 Task: Create a new send/receive group in Microsoft Outlook and configure its settings.
Action: Mouse moved to (48, 23)
Screenshot: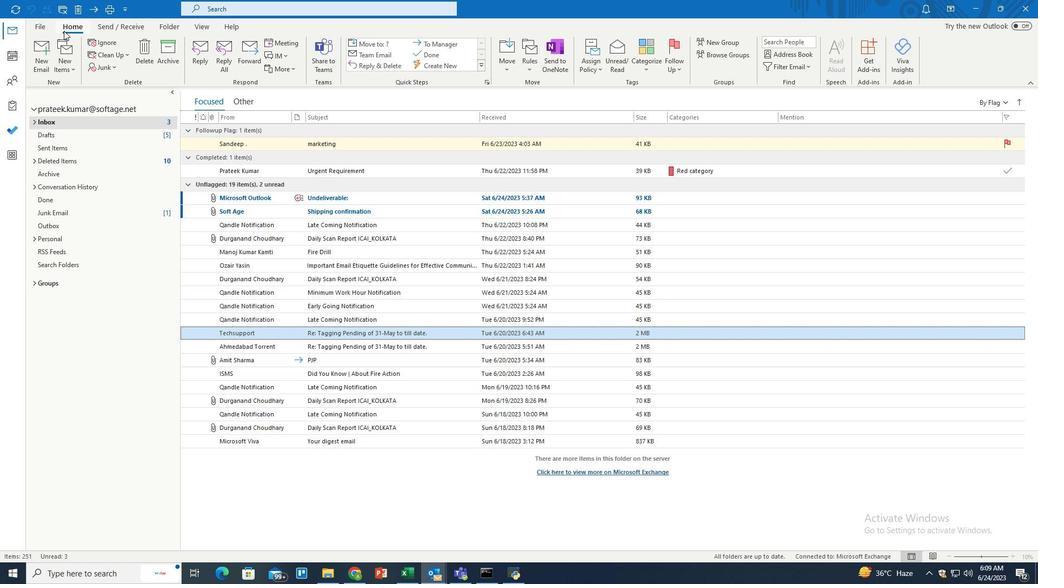 
Action: Mouse pressed left at (48, 23)
Screenshot: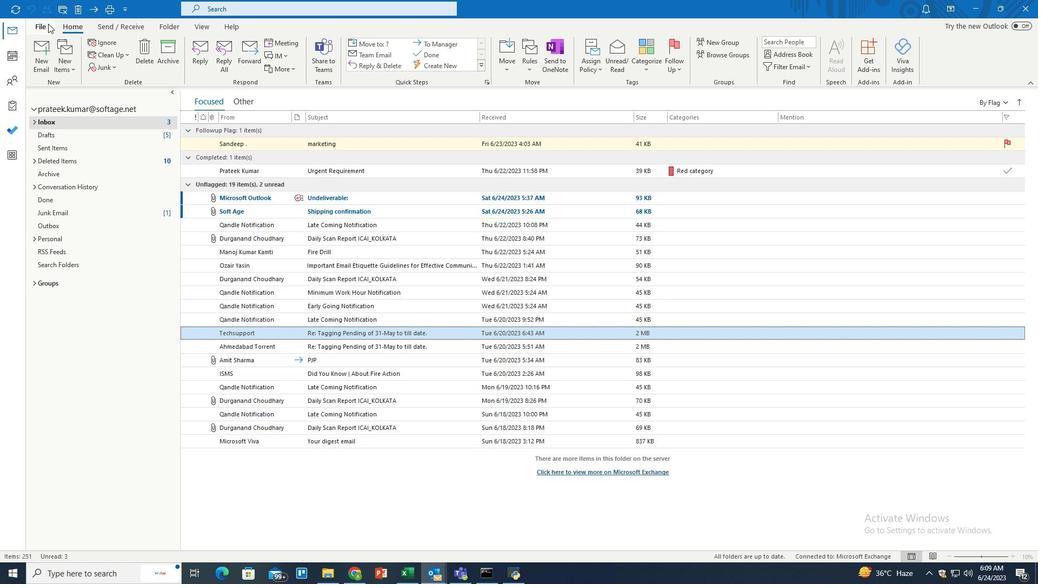 
Action: Mouse moved to (34, 518)
Screenshot: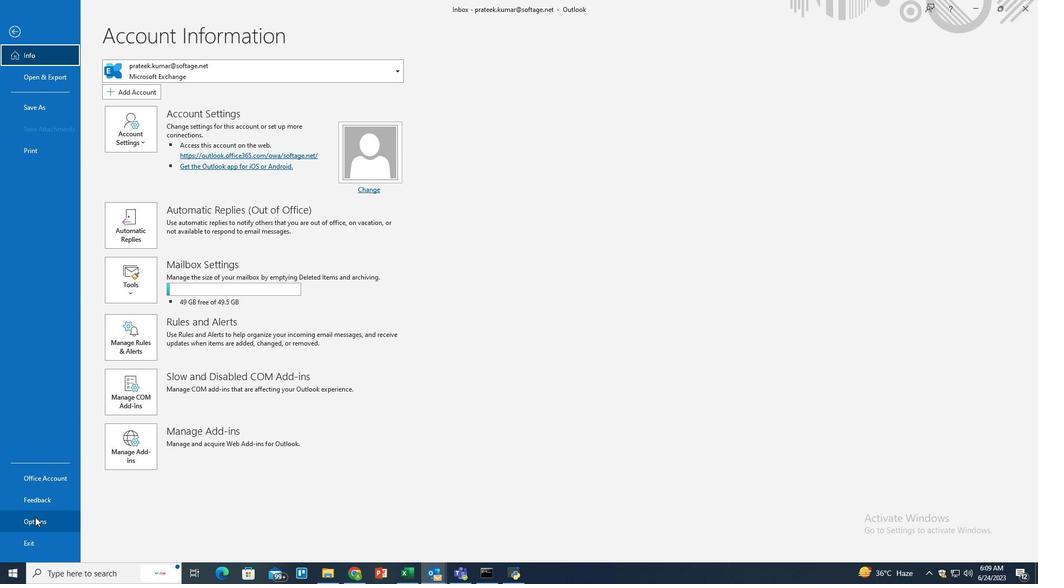 
Action: Mouse pressed left at (34, 518)
Screenshot: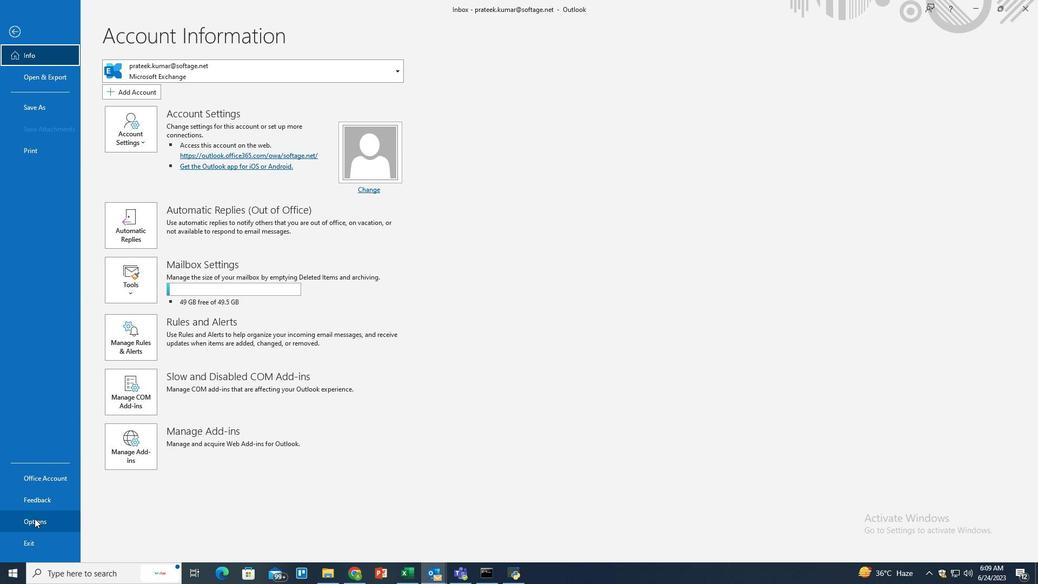 
Action: Mouse moved to (38, 508)
Screenshot: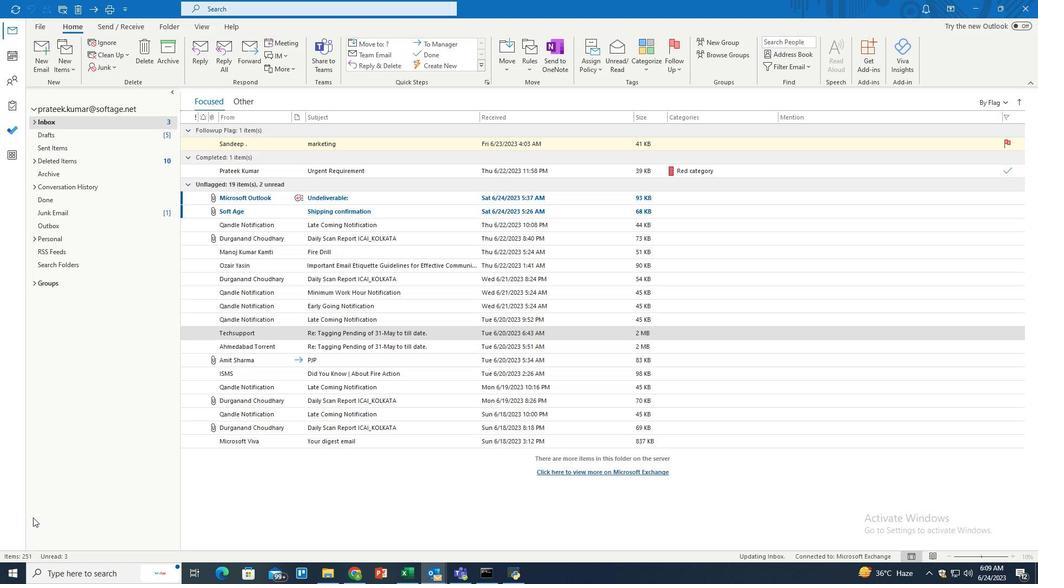 
Action: Key pressed <Key.space>
Screenshot: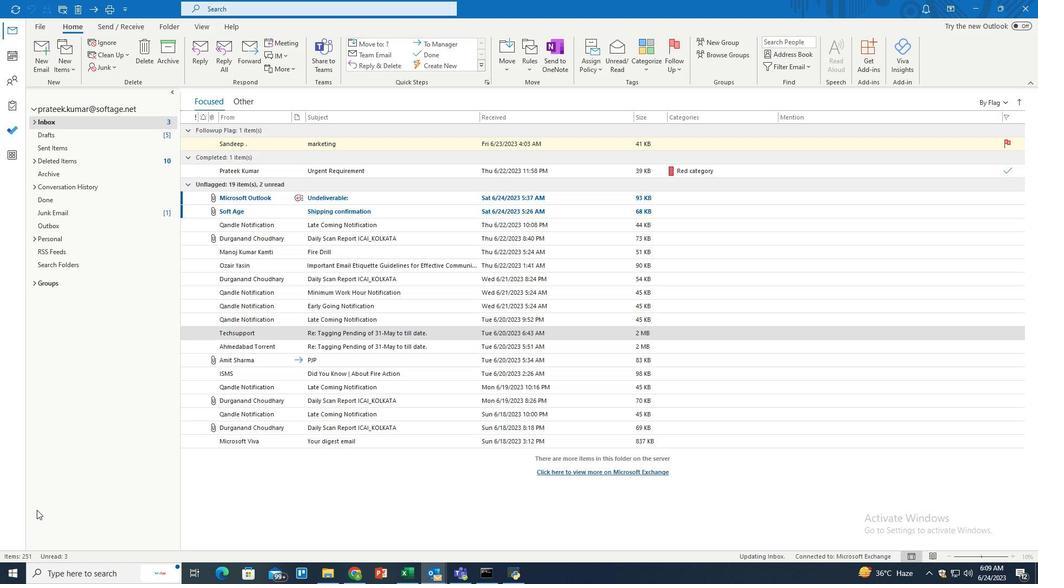 
Action: Mouse moved to (334, 255)
Screenshot: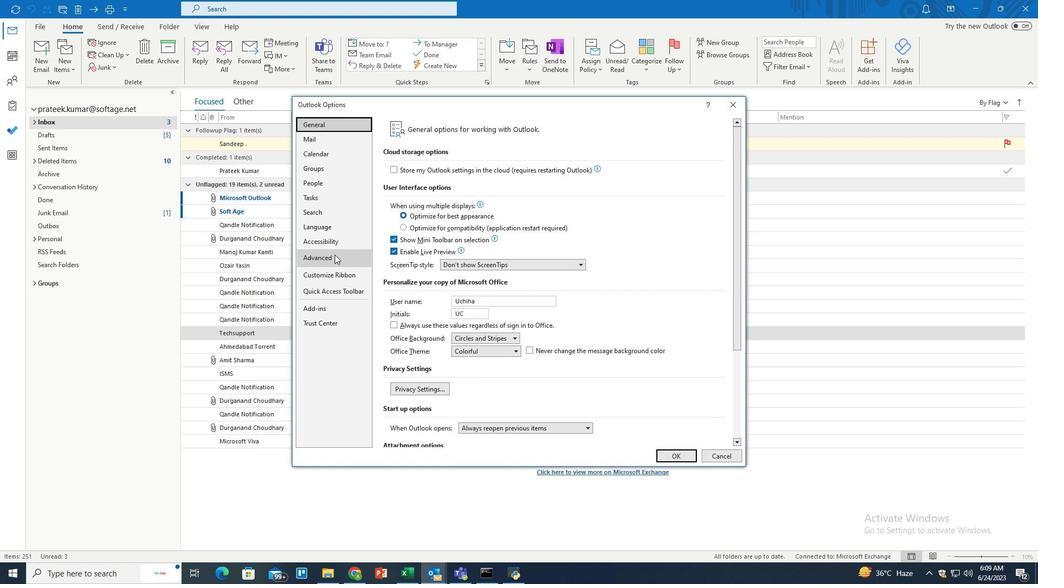 
Action: Mouse pressed left at (334, 255)
Screenshot: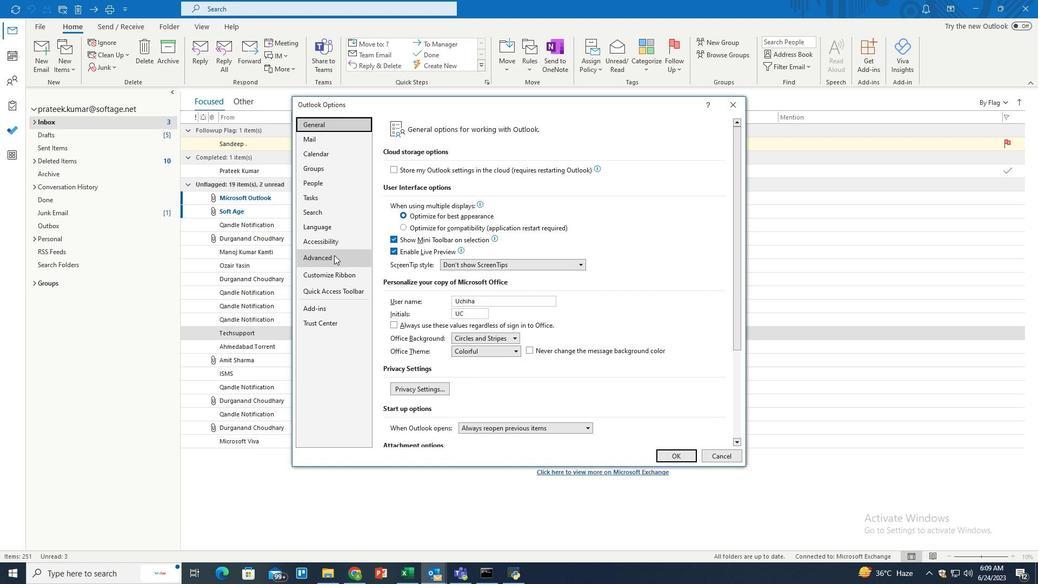 
Action: Mouse moved to (435, 255)
Screenshot: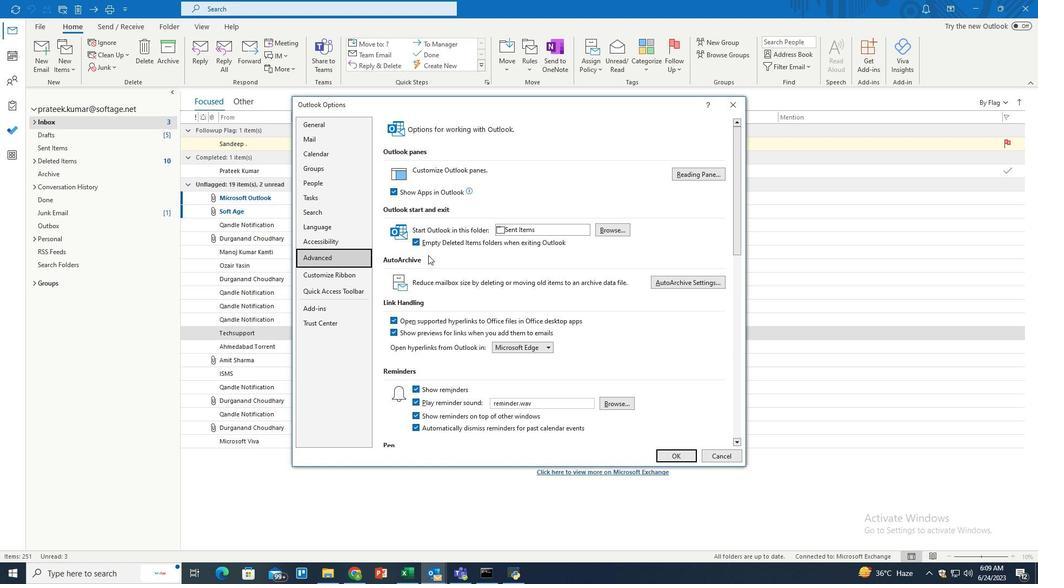 
Action: Mouse scrolled (435, 254) with delta (0, 0)
Screenshot: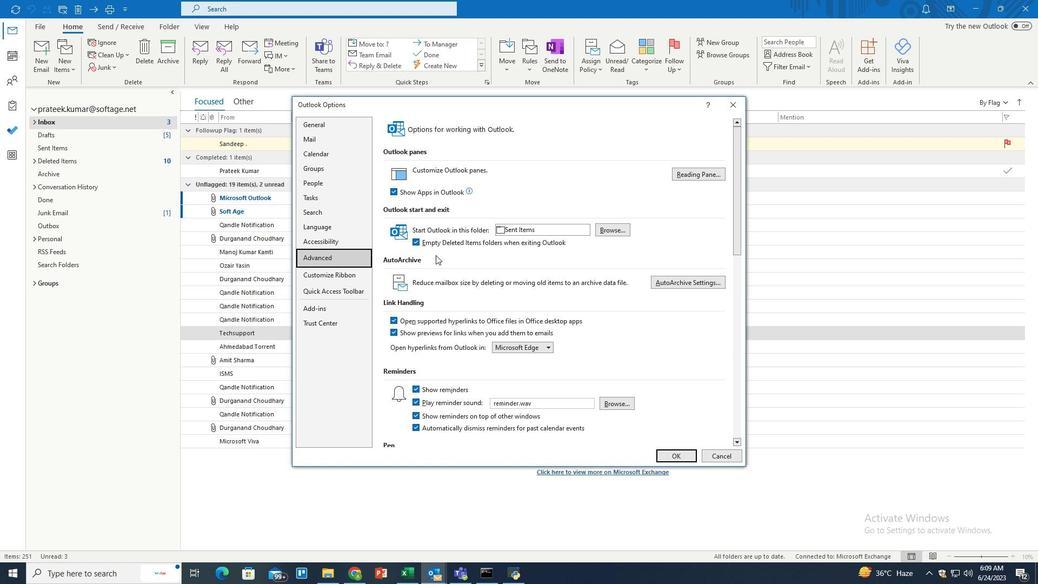 
Action: Mouse scrolled (435, 254) with delta (0, 0)
Screenshot: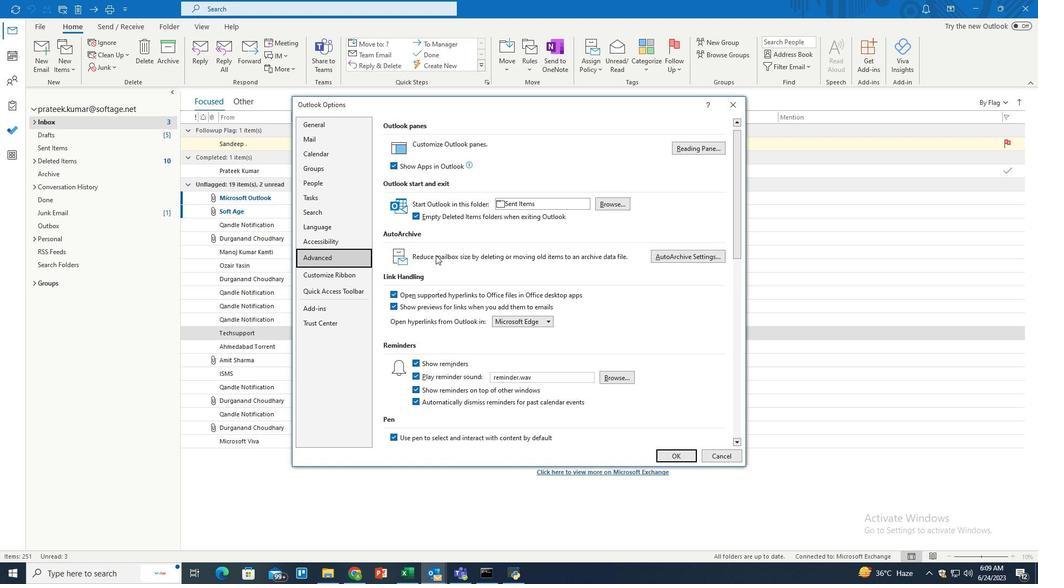 
Action: Mouse scrolled (435, 254) with delta (0, 0)
Screenshot: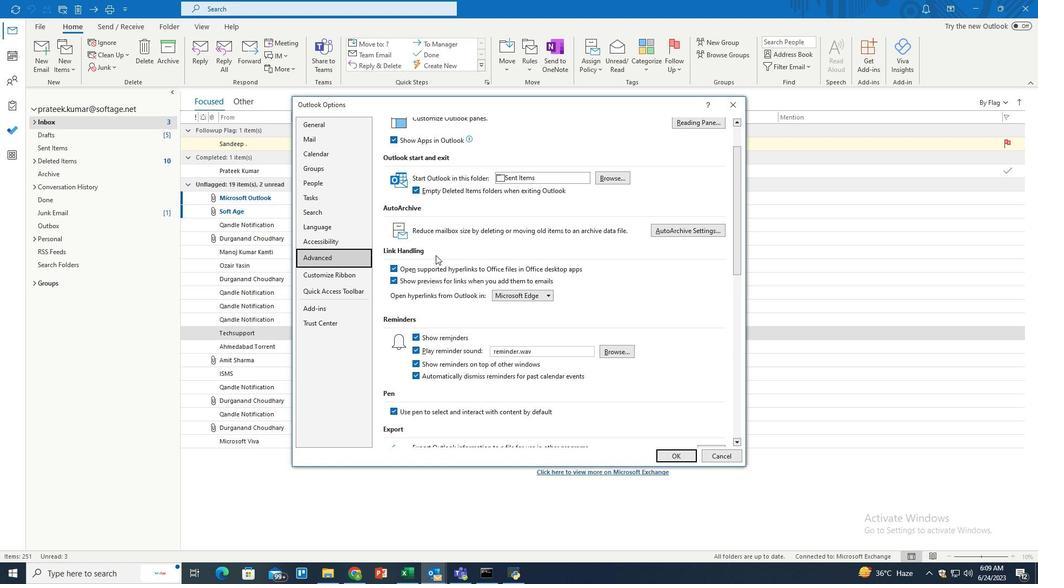 
Action: Mouse scrolled (435, 254) with delta (0, 0)
Screenshot: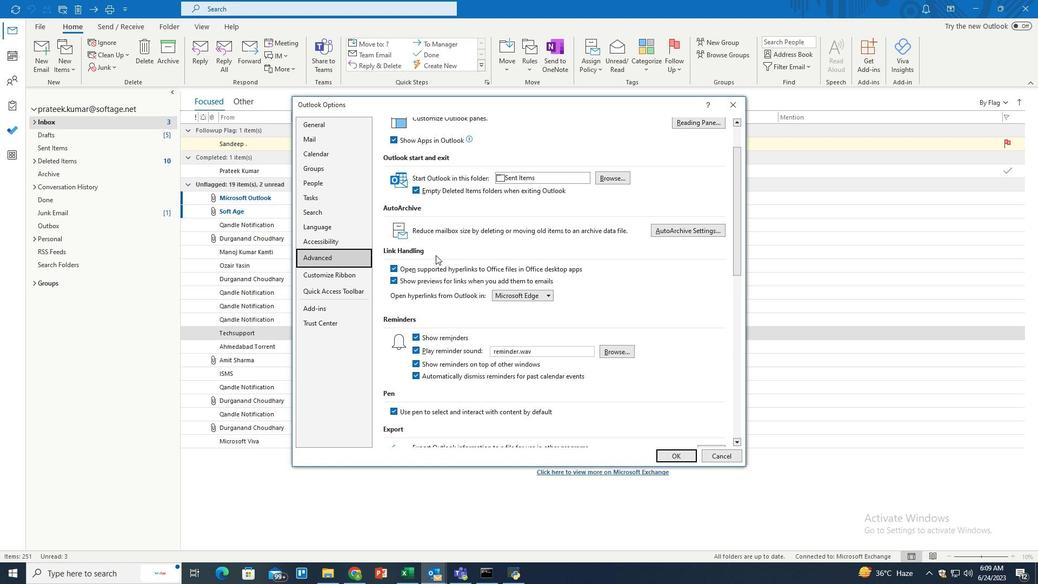 
Action: Mouse scrolled (435, 254) with delta (0, 0)
Screenshot: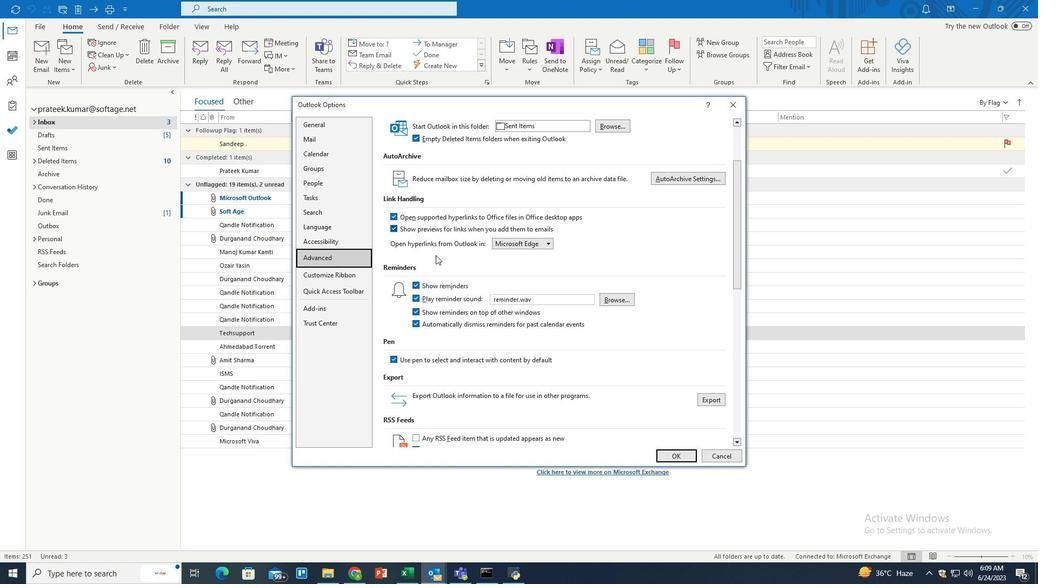 
Action: Mouse scrolled (435, 254) with delta (0, 0)
Screenshot: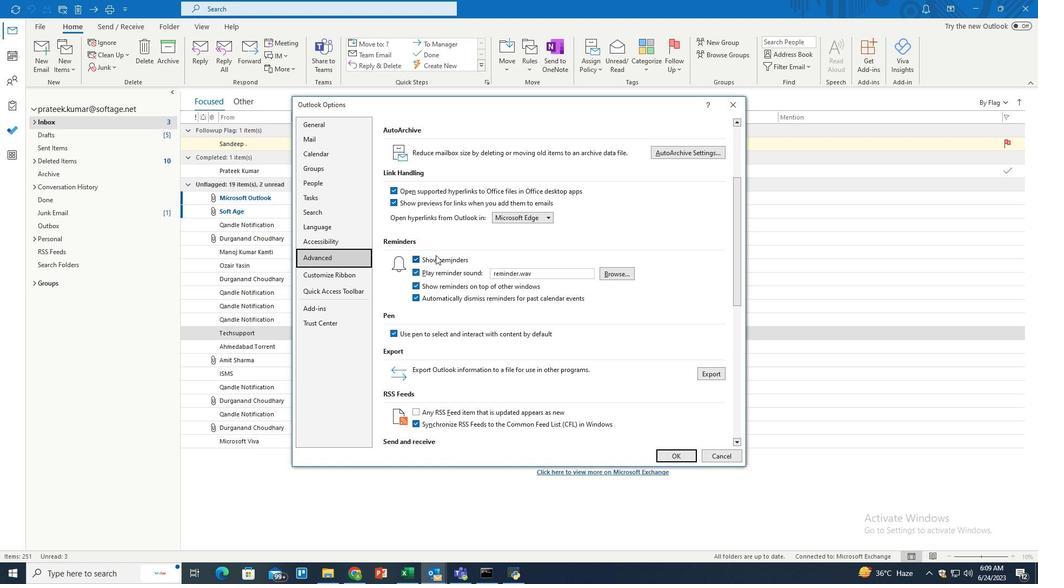 
Action: Mouse scrolled (435, 254) with delta (0, 0)
Screenshot: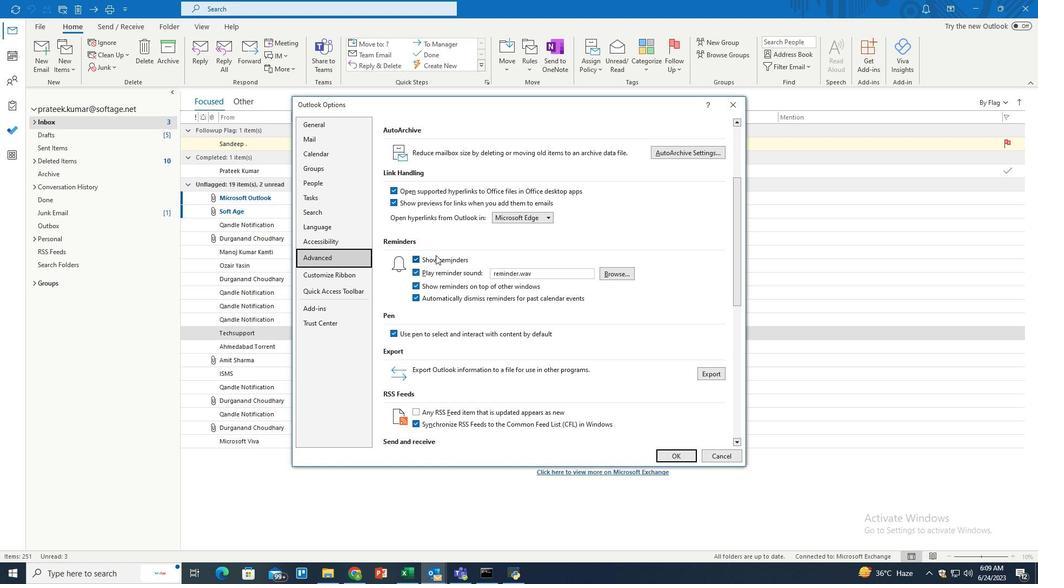 
Action: Mouse scrolled (435, 254) with delta (0, 0)
Screenshot: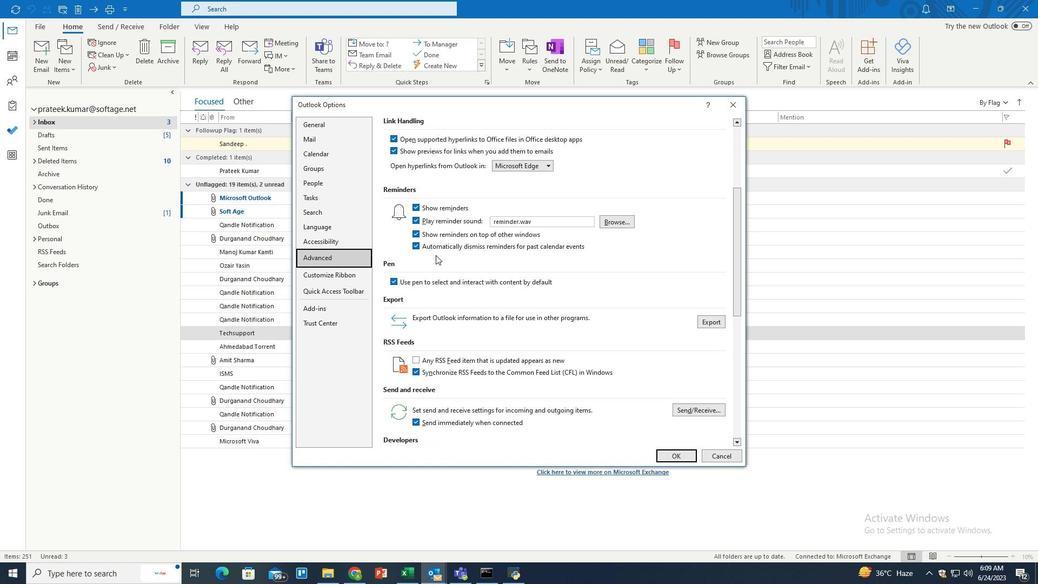 
Action: Mouse scrolled (435, 254) with delta (0, 0)
Screenshot: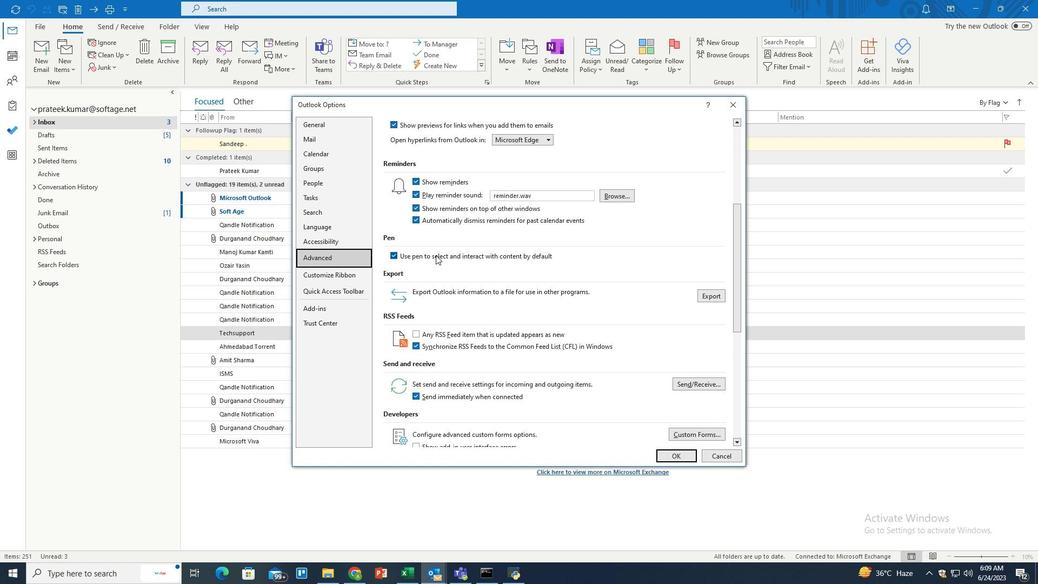 
Action: Mouse moved to (694, 358)
Screenshot: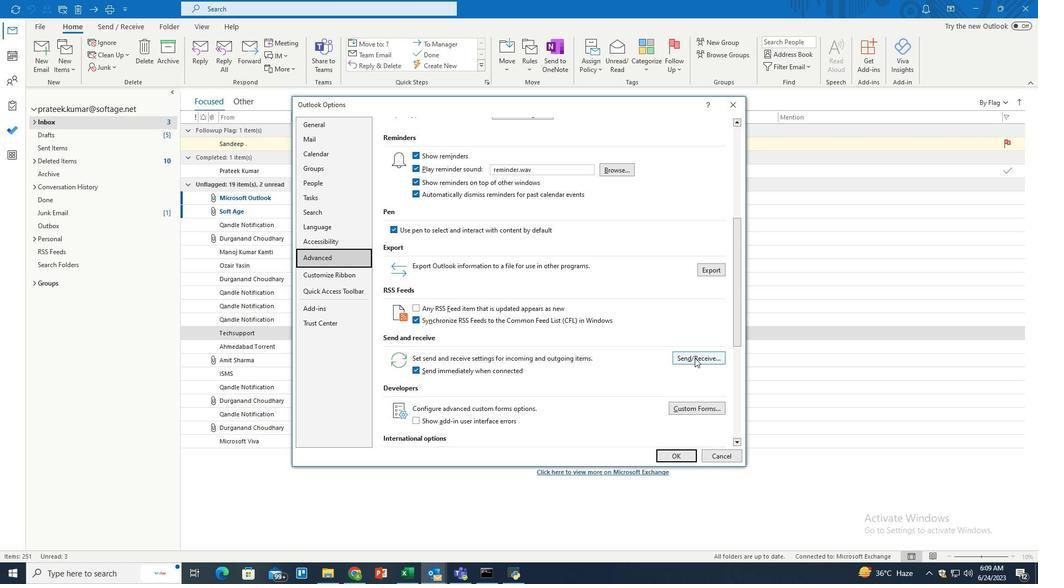 
Action: Mouse pressed left at (694, 358)
Screenshot: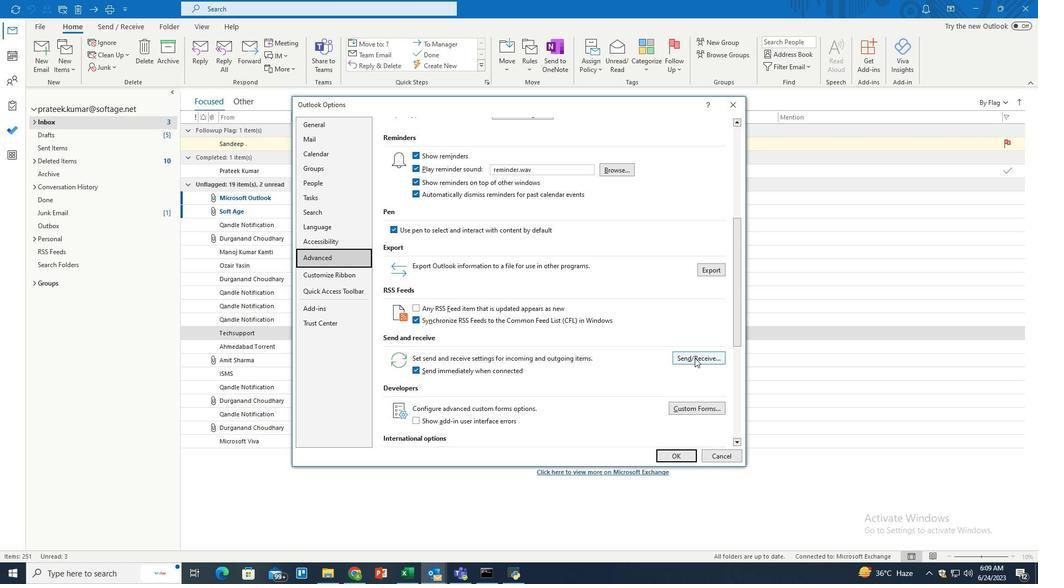 
Action: Mouse moved to (599, 219)
Screenshot: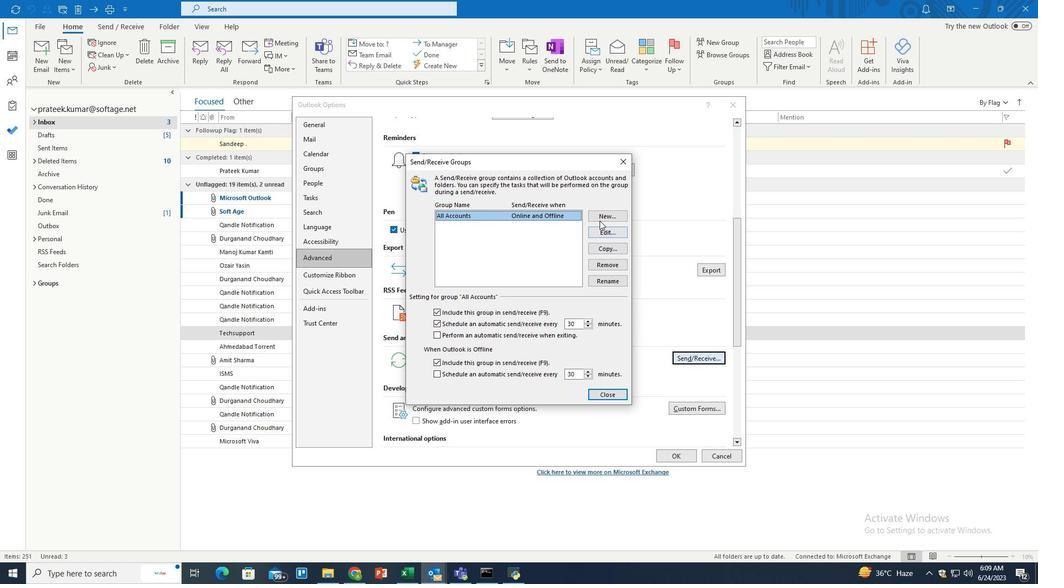 
Action: Mouse pressed left at (599, 219)
Screenshot: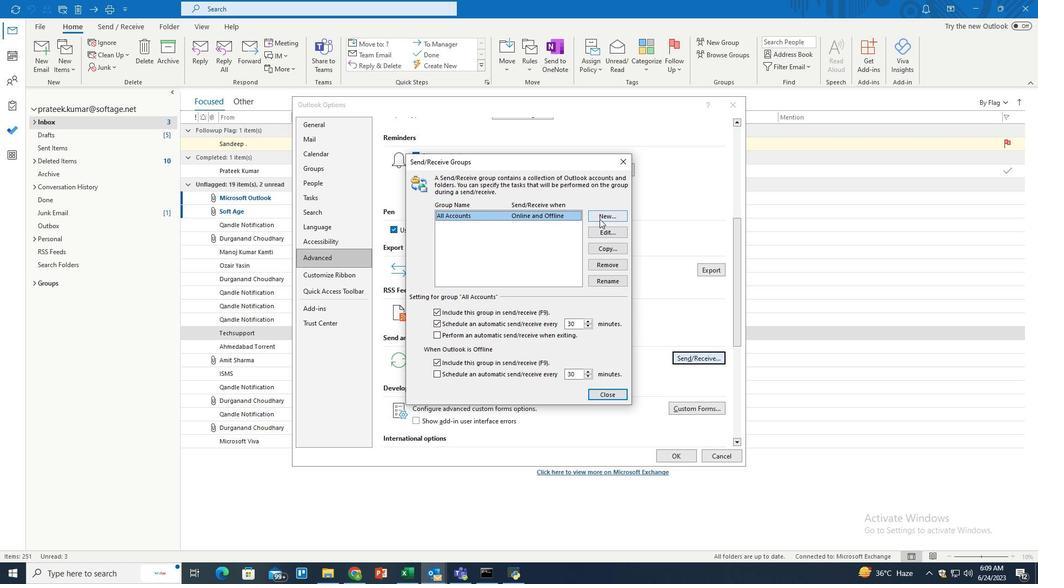 
Action: Mouse moved to (538, 294)
Screenshot: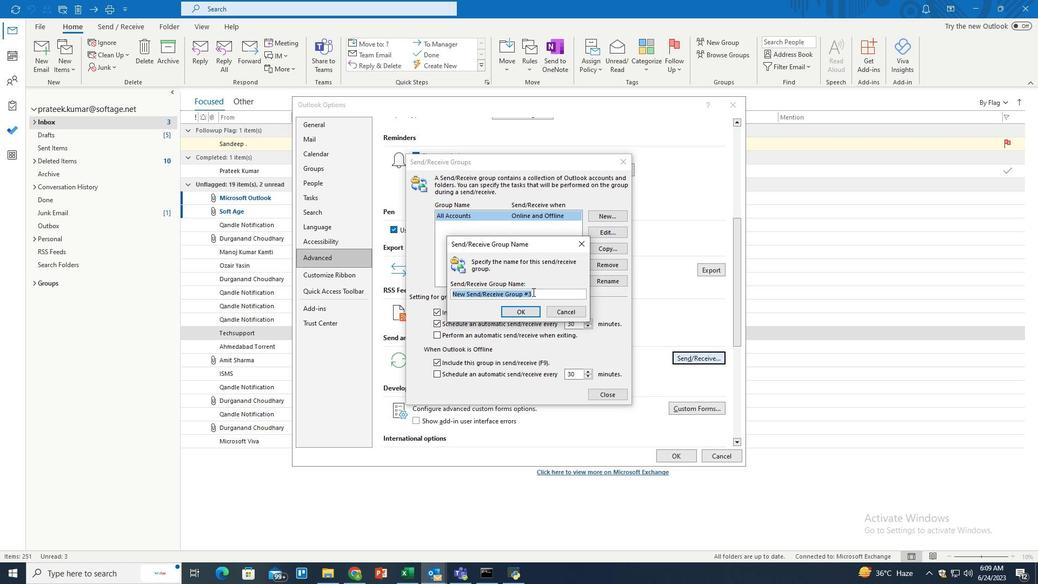 
Action: Key pressed <Key.backspace><Key.shift>Batch<Key.space>2023
Screenshot: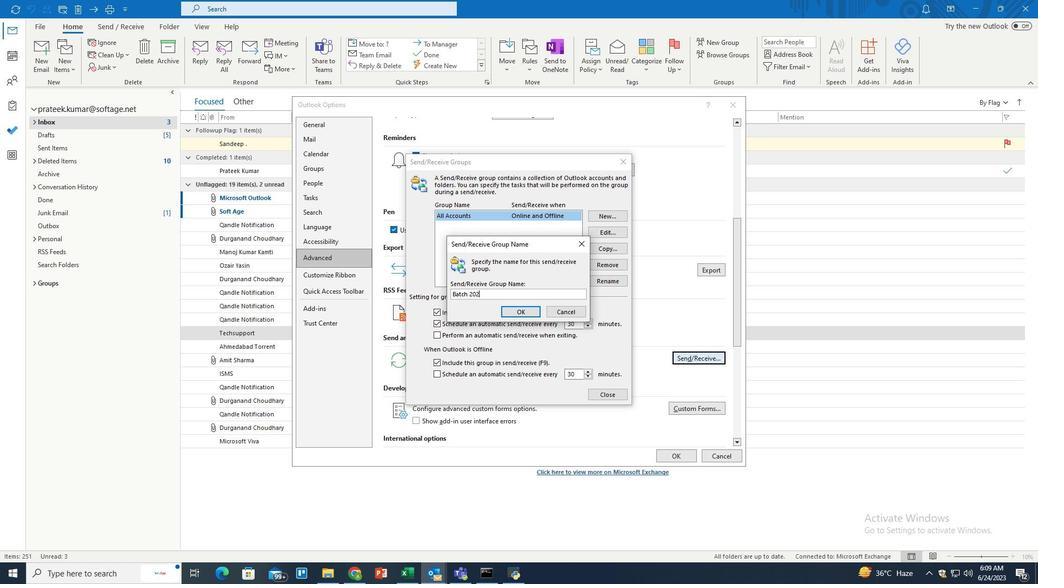 
Action: Mouse moved to (531, 308)
Screenshot: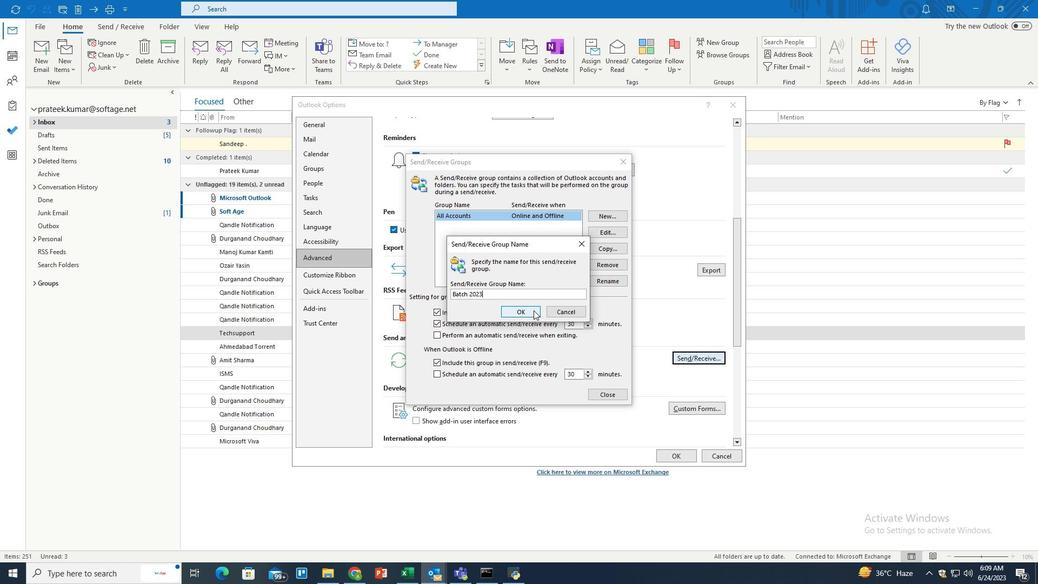 
Action: Mouse pressed left at (531, 308)
Screenshot: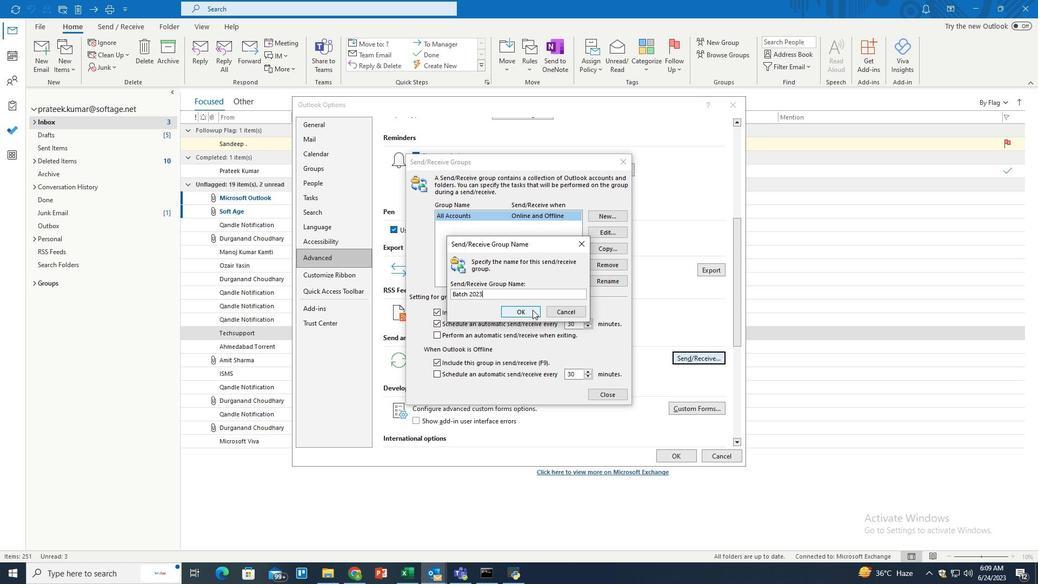 
Action: Mouse moved to (618, 406)
Screenshot: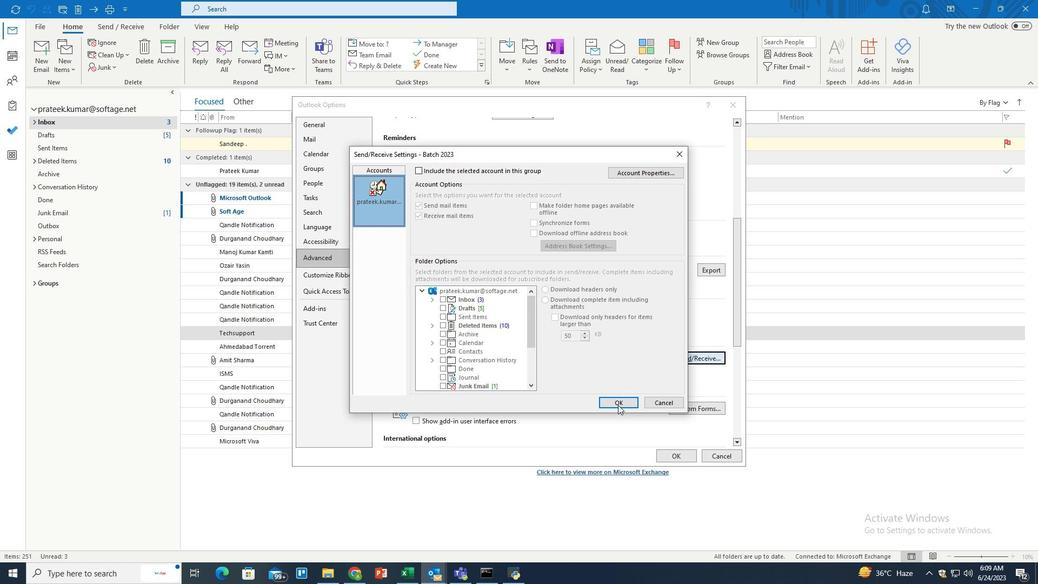 
Action: Mouse pressed left at (618, 406)
Screenshot: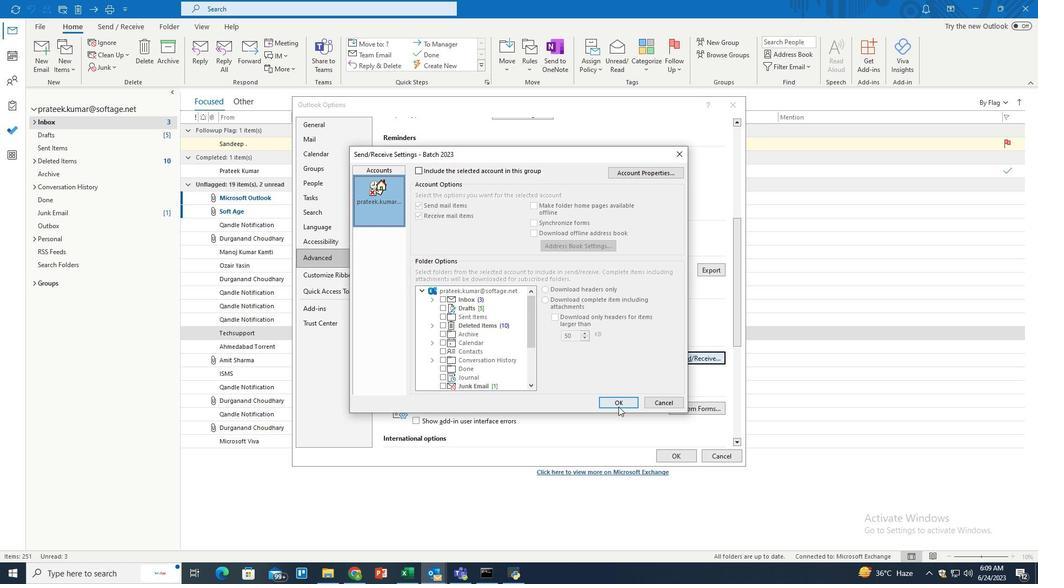 
Action: Mouse moved to (604, 392)
Screenshot: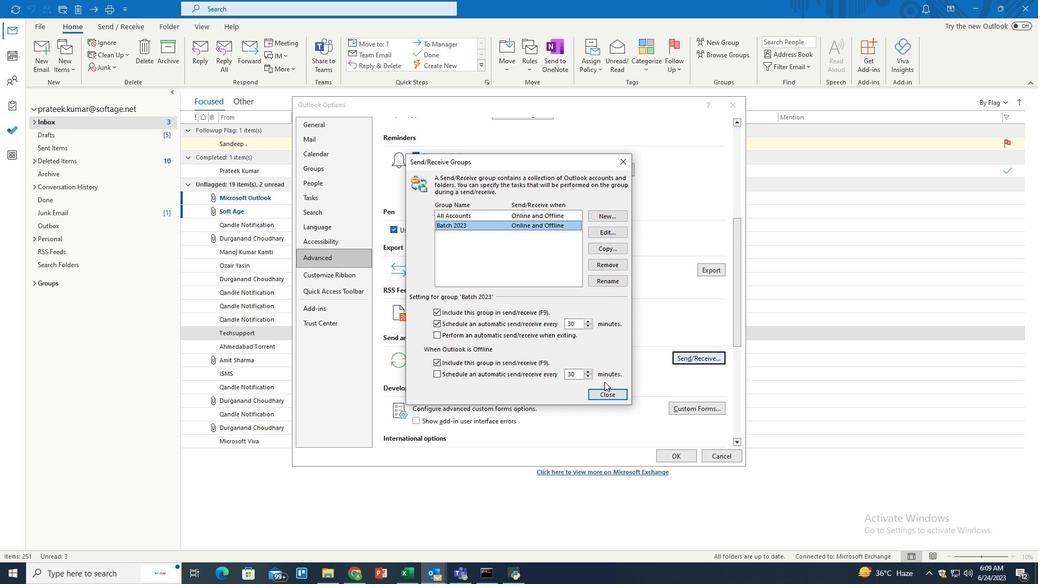 
Action: Mouse pressed left at (604, 392)
Screenshot: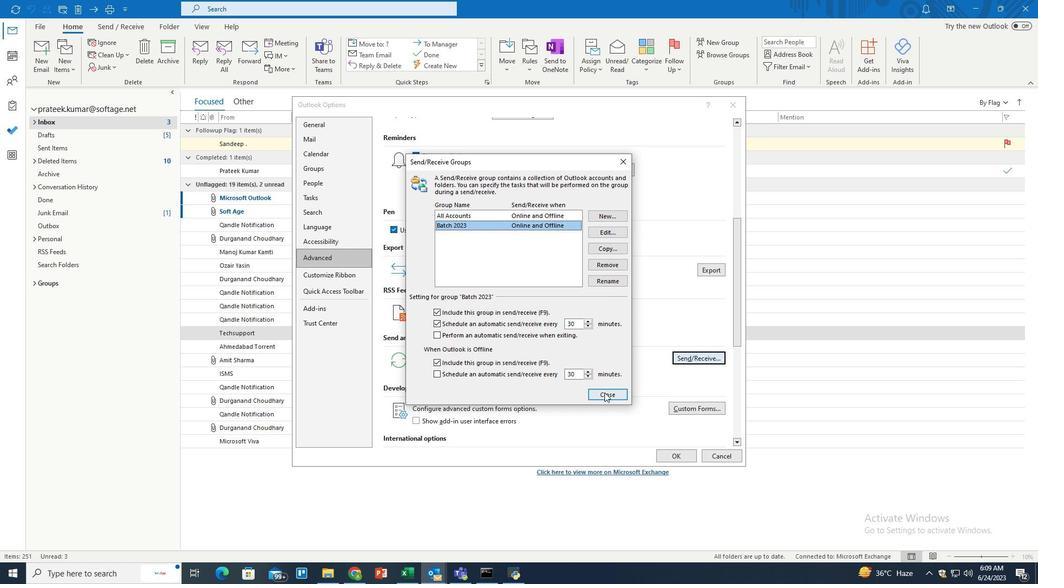 
Action: Mouse moved to (669, 451)
Screenshot: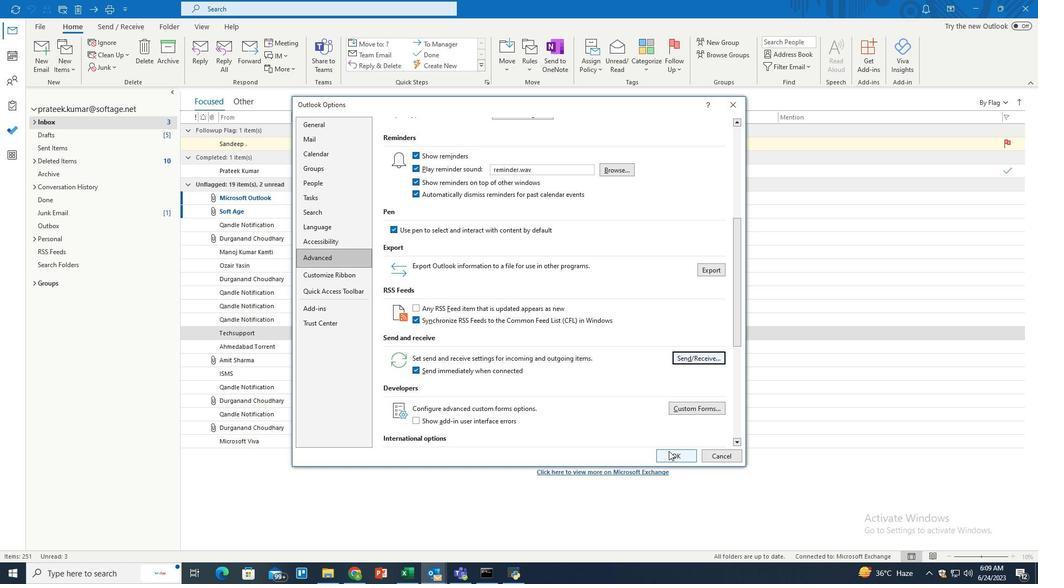 
Action: Mouse pressed left at (669, 451)
Screenshot: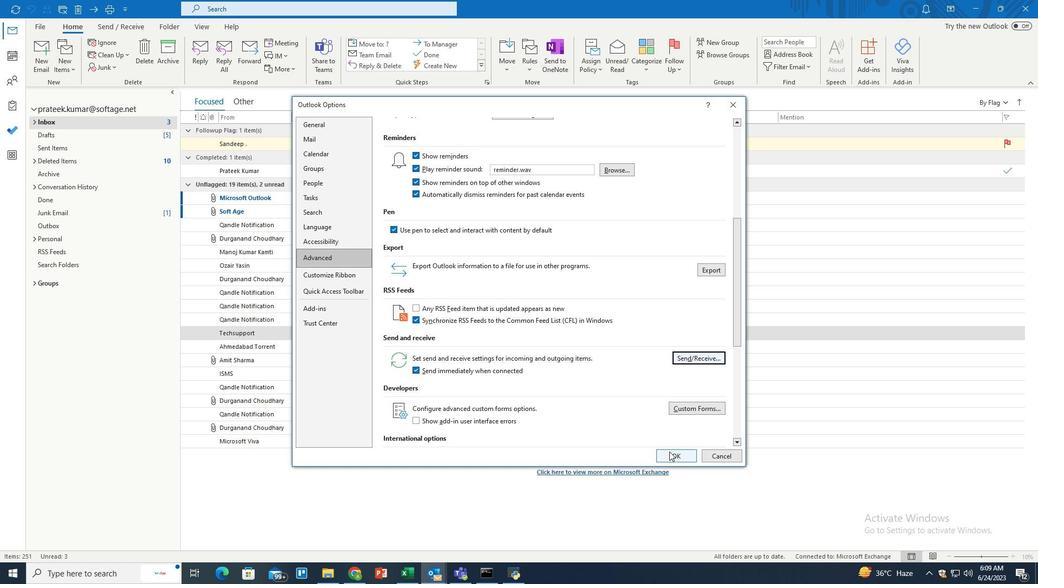 
Action: Mouse moved to (647, 425)
Screenshot: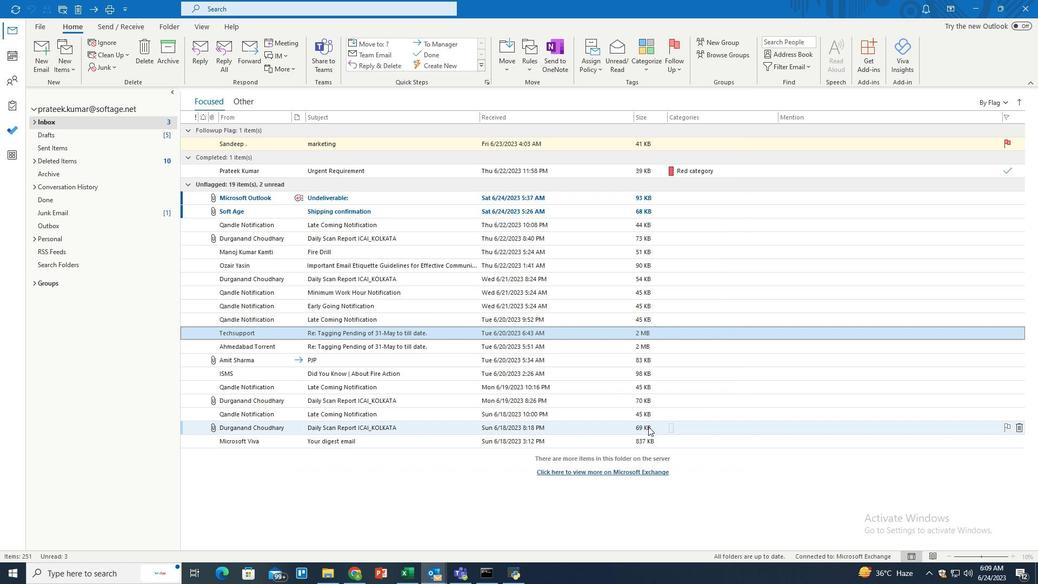 
